 Task: Create a section Code Combat and in the section, add a milestone System Documentation and Training in the project AgileJet
Action: Mouse moved to (62, 298)
Screenshot: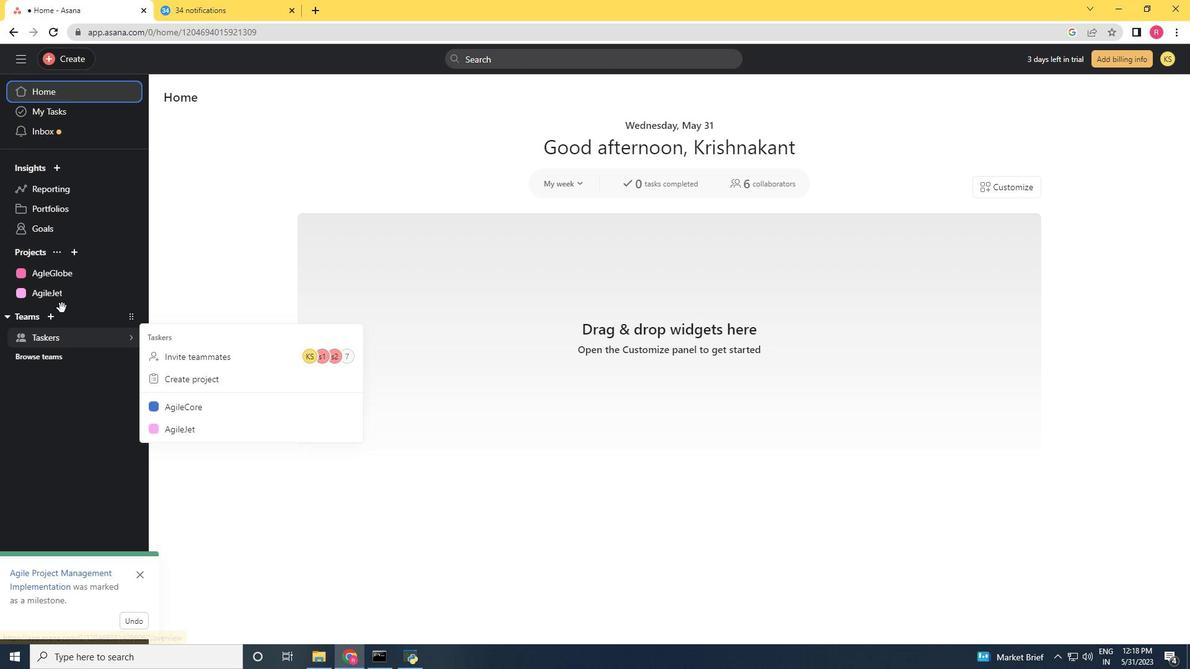 
Action: Mouse pressed left at (62, 298)
Screenshot: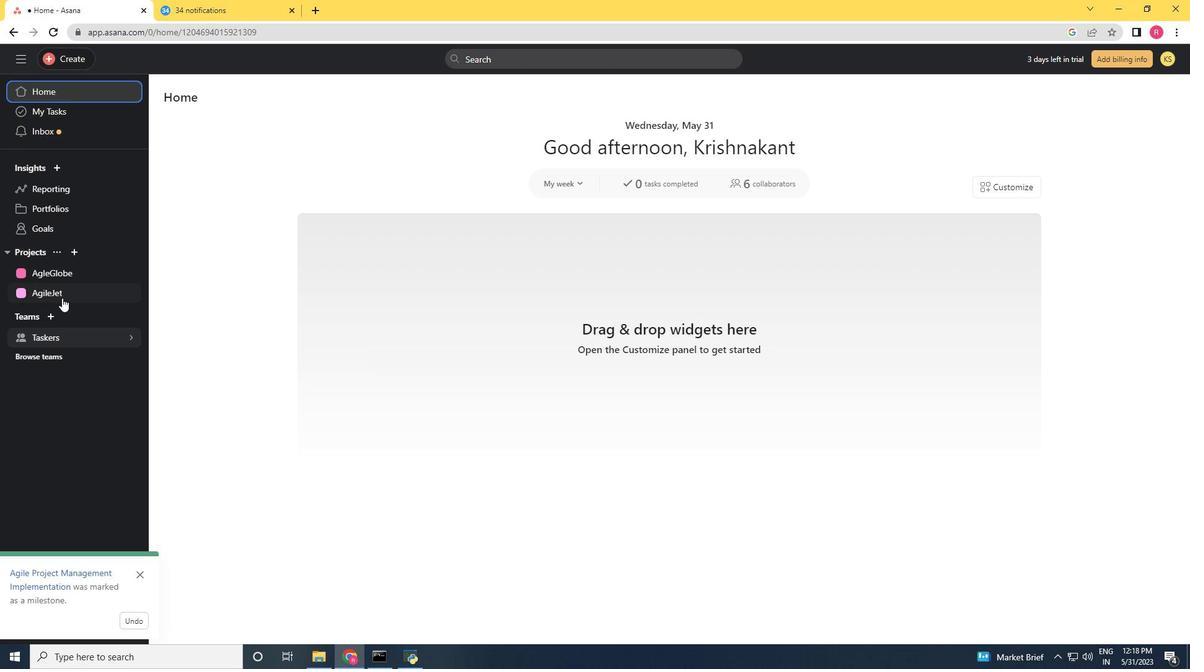 
Action: Mouse moved to (208, 497)
Screenshot: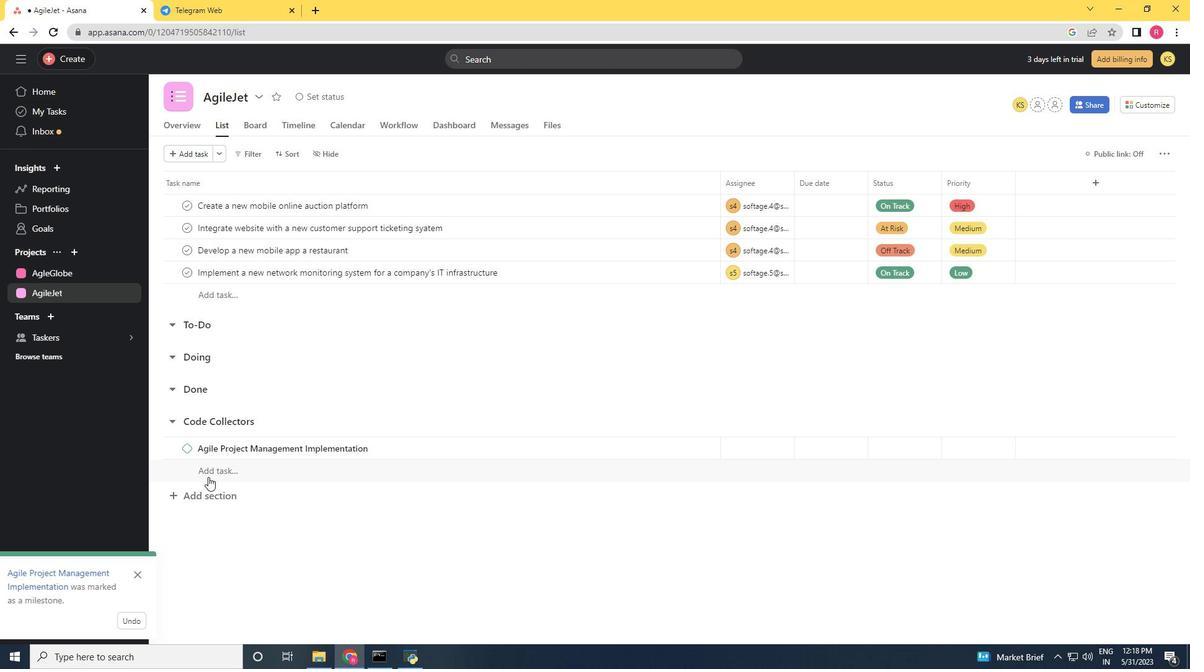 
Action: Mouse pressed left at (208, 497)
Screenshot: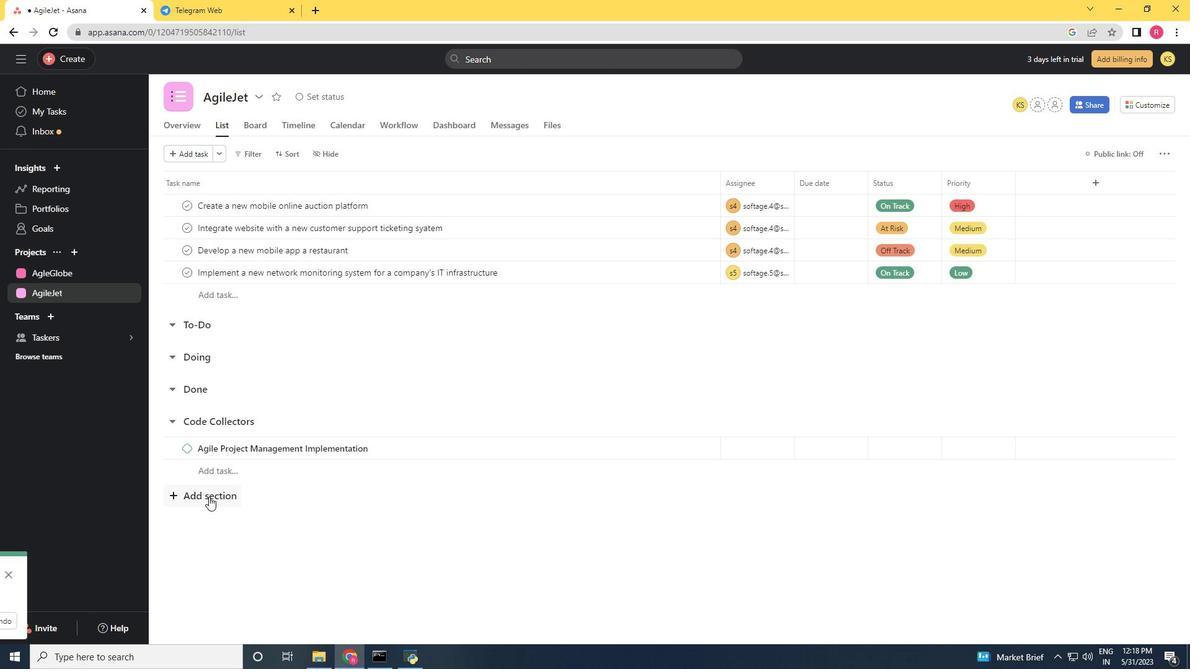 
Action: Key pressed <Key.shift>Code<Key.space><Key.shift>Combat<Key.enter><Key.shift><Key.shift><Key.shift><Key.shift><Key.shift><Key.shift><Key.shift><Key.shift><Key.shift><Key.shift><Key.shift><Key.shift><Key.shift><Key.shift><Key.shift><Key.shift><Key.shift><Key.shift><Key.shift><Key.shift><Key.shift><Key.shift><Key.shift><Key.shift><Key.shift>System<Key.space><Key.shift>Documentation<Key.space>and<Key.space><Key.shift>Training
Screenshot: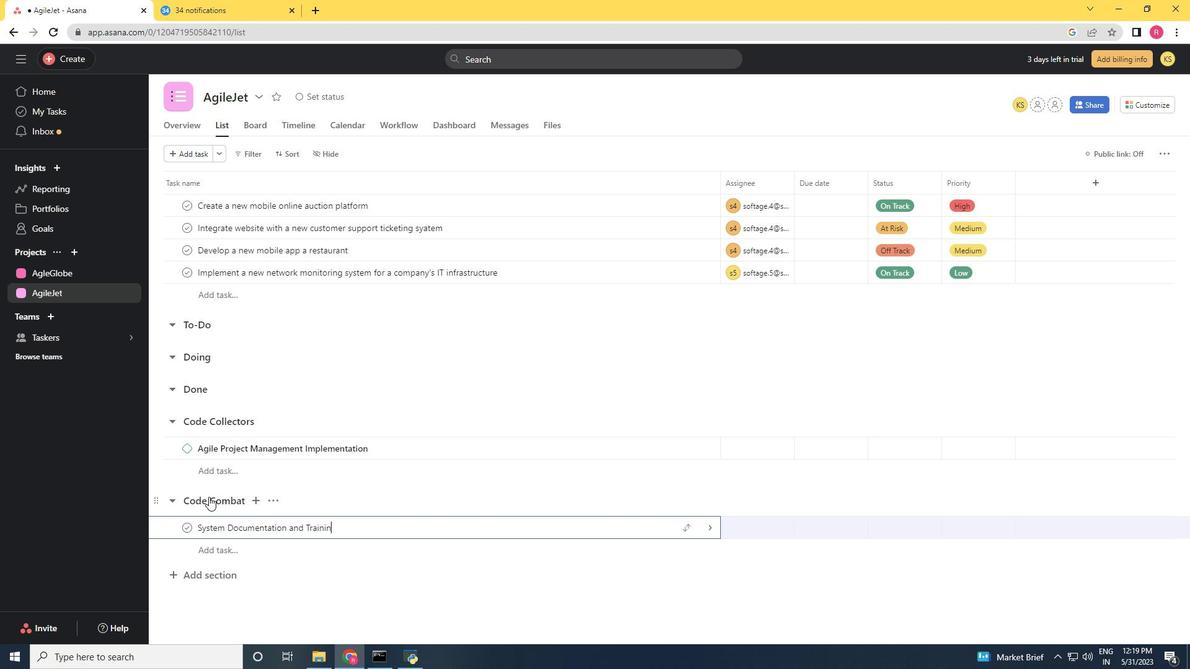 
Action: Mouse moved to (415, 524)
Screenshot: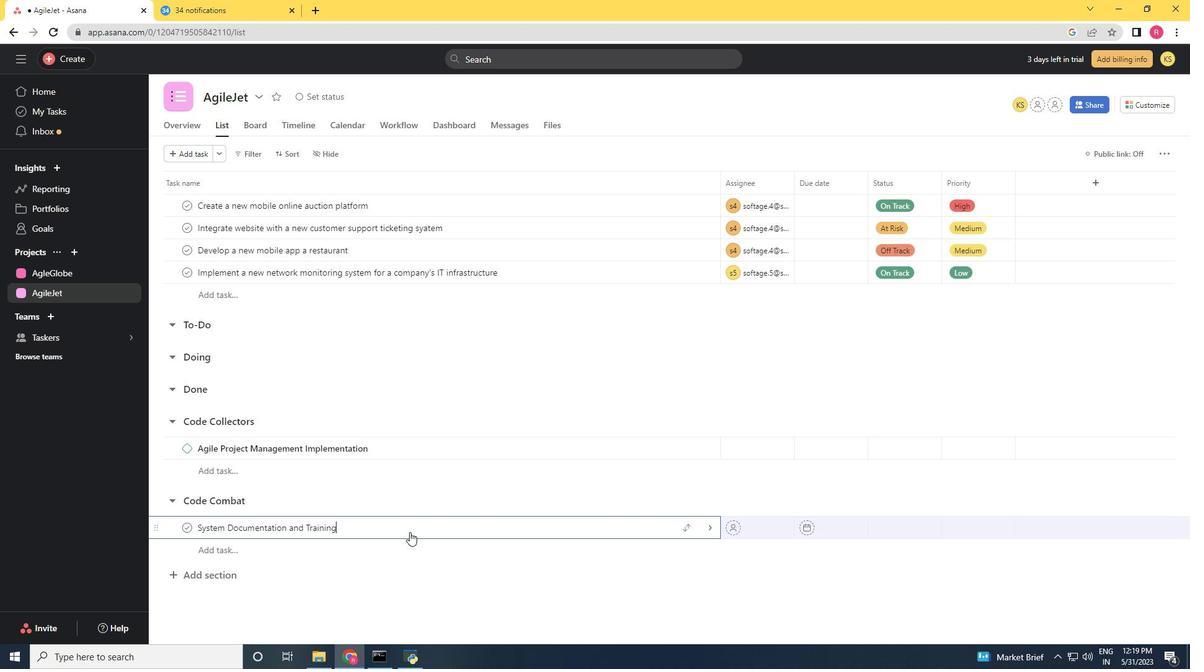 
Action: Mouse pressed right at (415, 524)
Screenshot: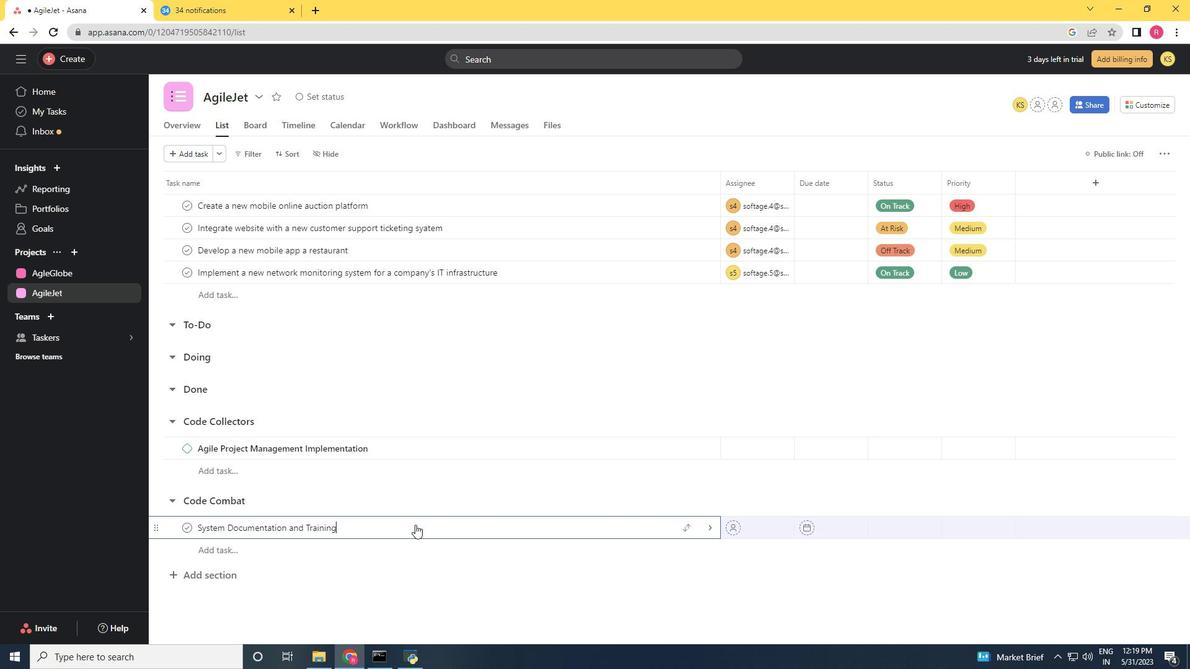 
Action: Mouse moved to (468, 468)
Screenshot: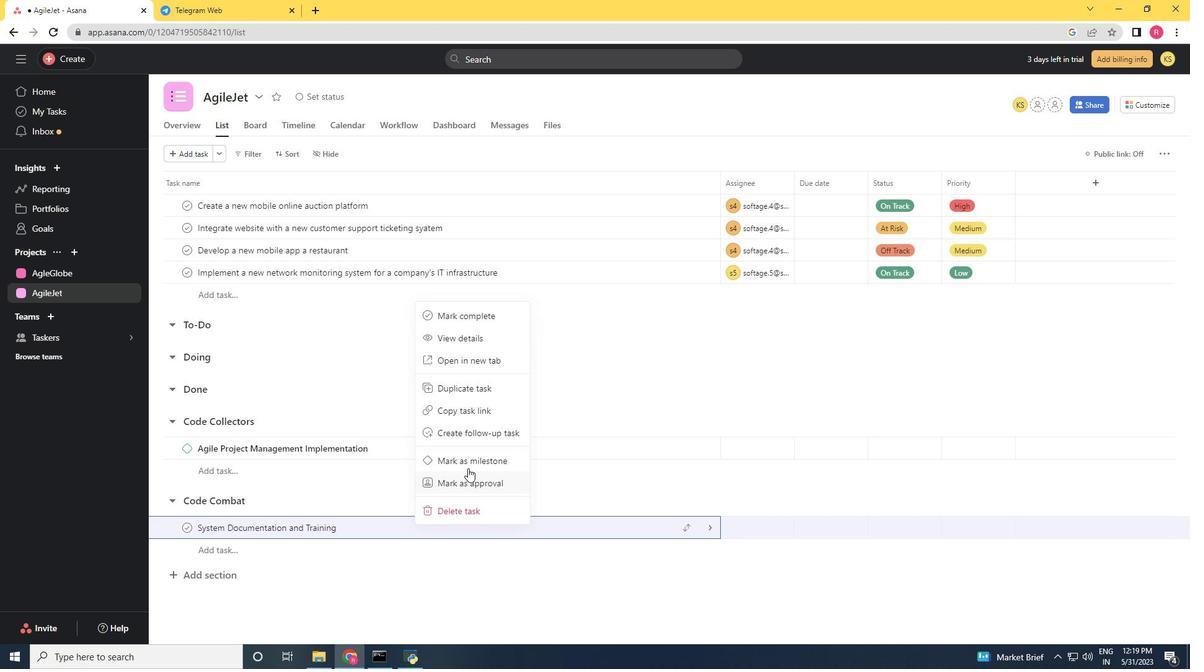 
Action: Mouse pressed left at (468, 468)
Screenshot: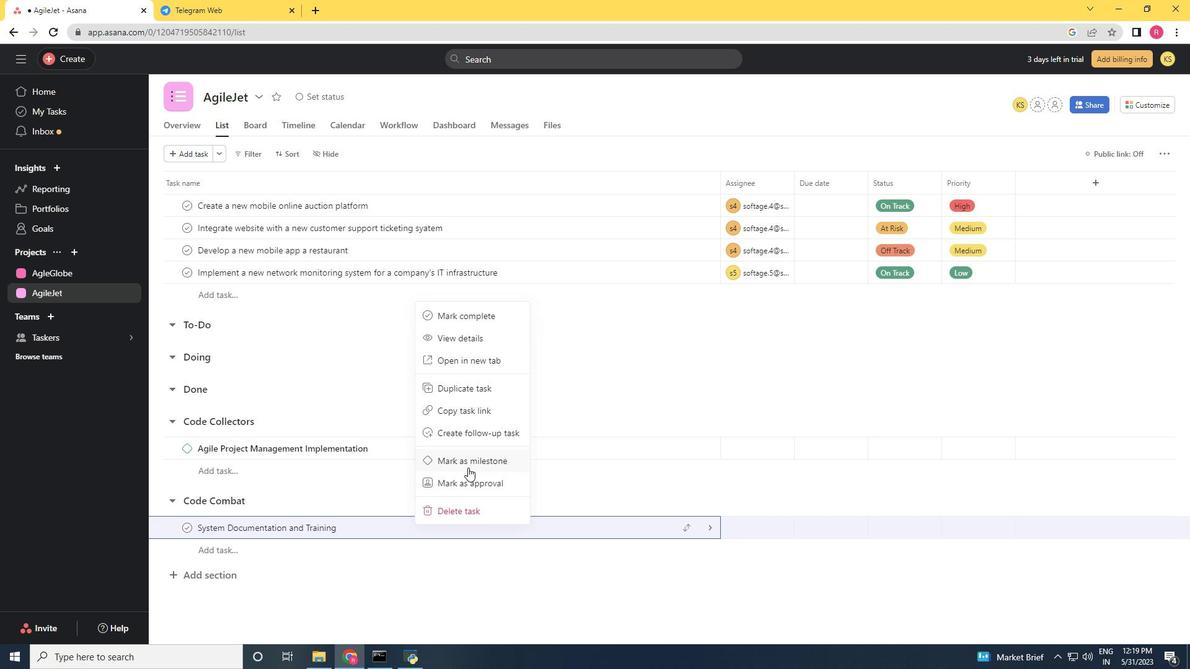 
Action: Mouse moved to (468, 474)
Screenshot: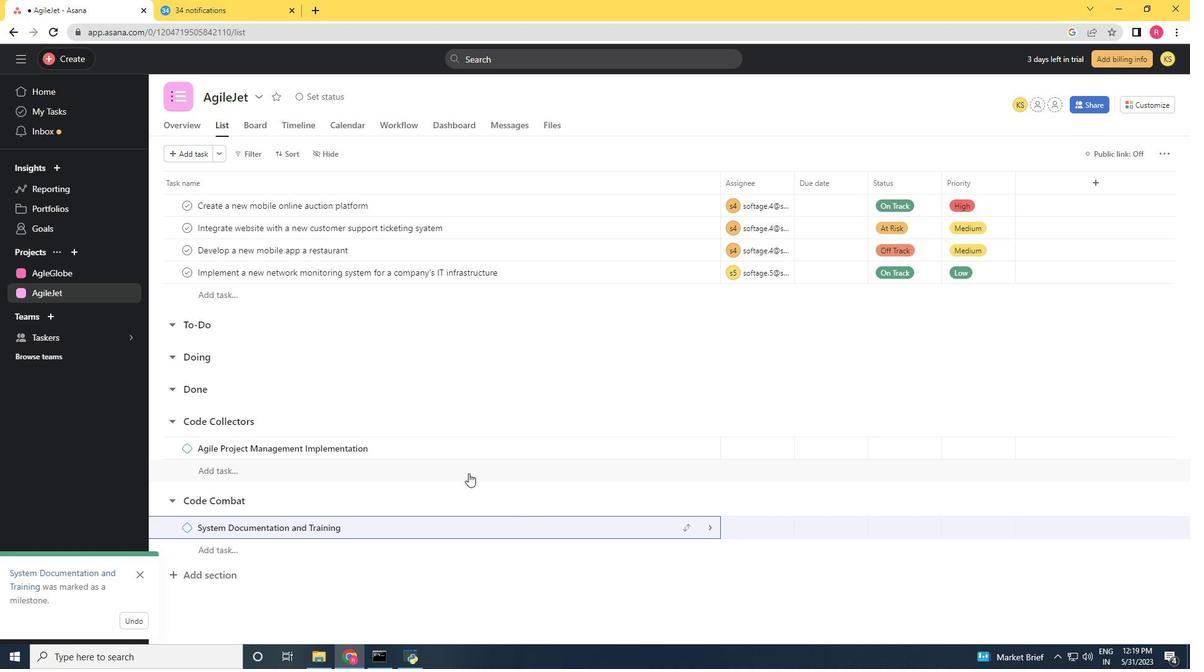 
